 Task: In the Contact  AudreyDavis70@lohud.com, Log Email with description: 'Sent an email with a proposal to a potential buyer.'; Add date: '2 August, 2023', attach the document: Project_plan.docx. Logged in from softage.10@softage.net
Action: Mouse moved to (76, 67)
Screenshot: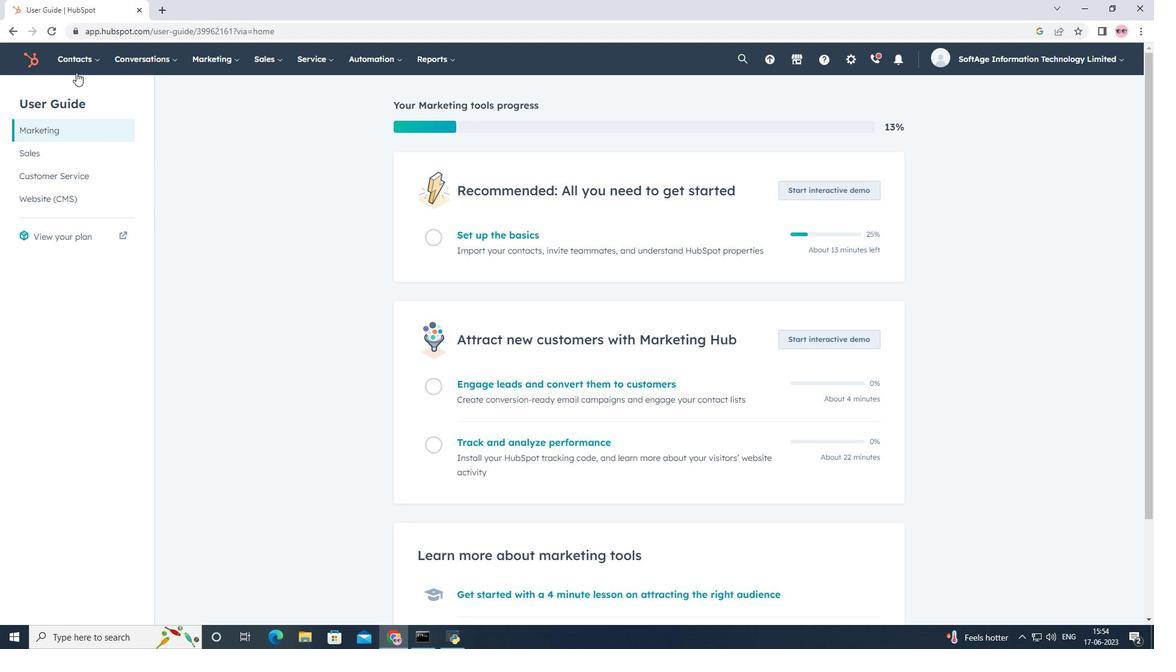 
Action: Mouse pressed left at (76, 67)
Screenshot: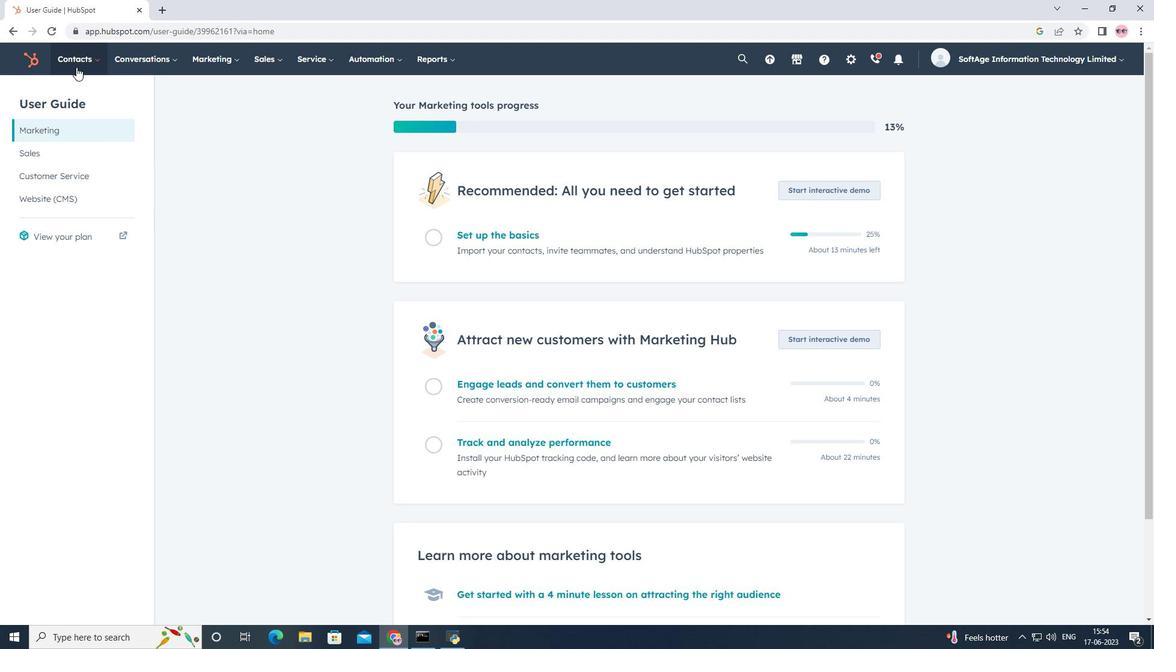 
Action: Mouse moved to (97, 94)
Screenshot: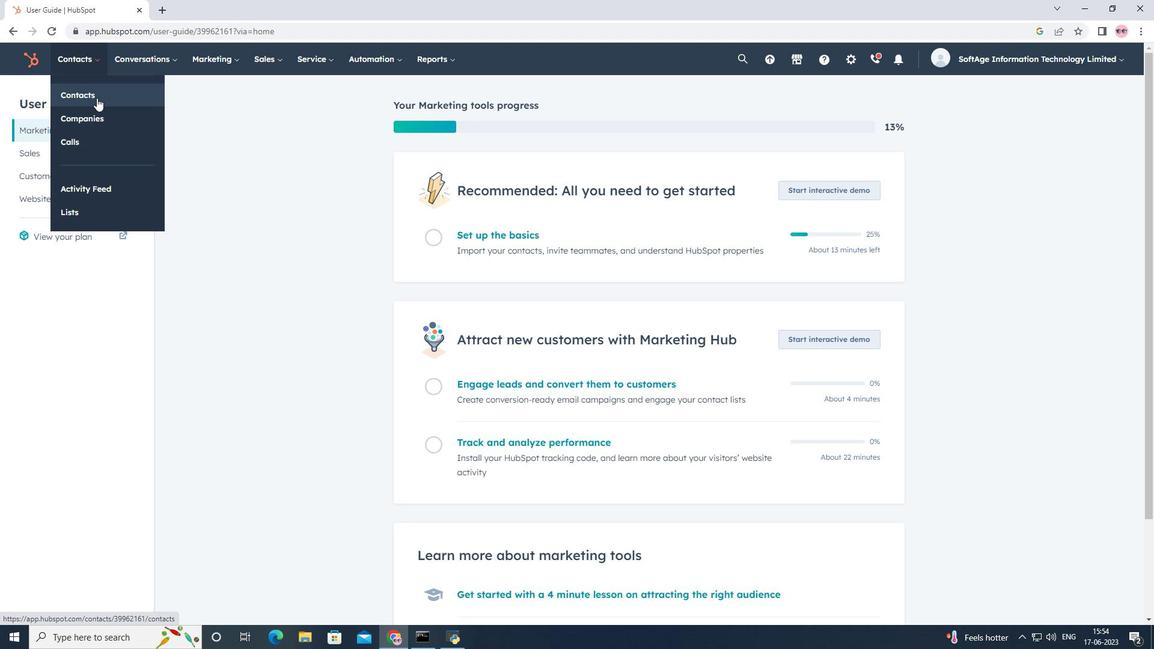 
Action: Mouse pressed left at (97, 94)
Screenshot: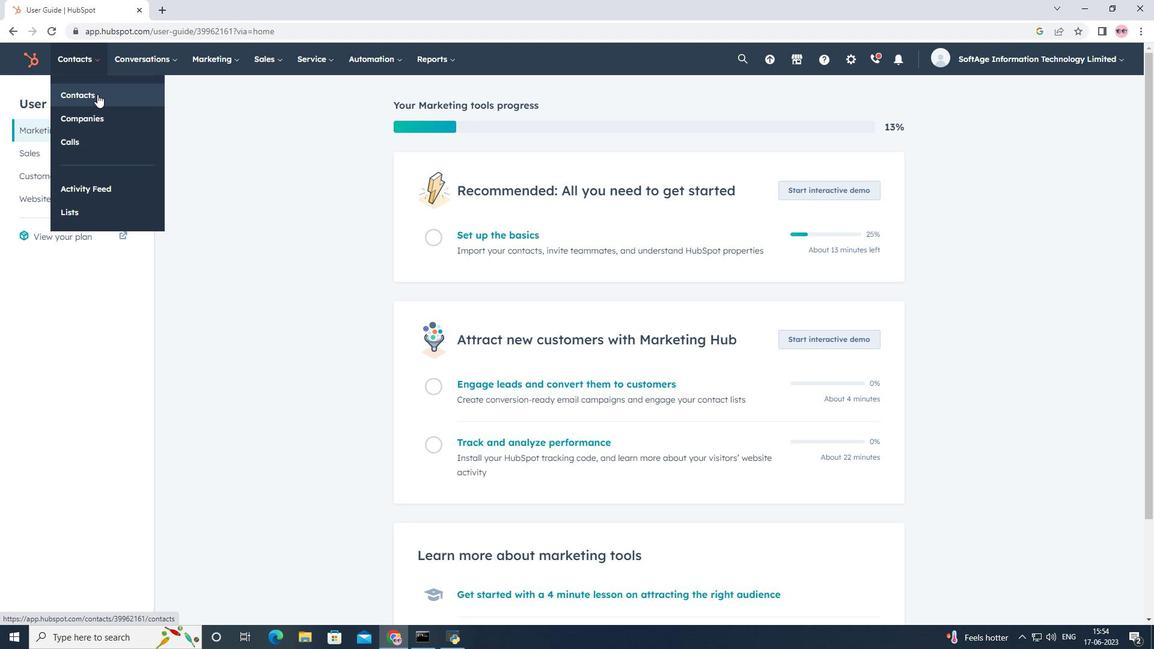
Action: Mouse moved to (100, 197)
Screenshot: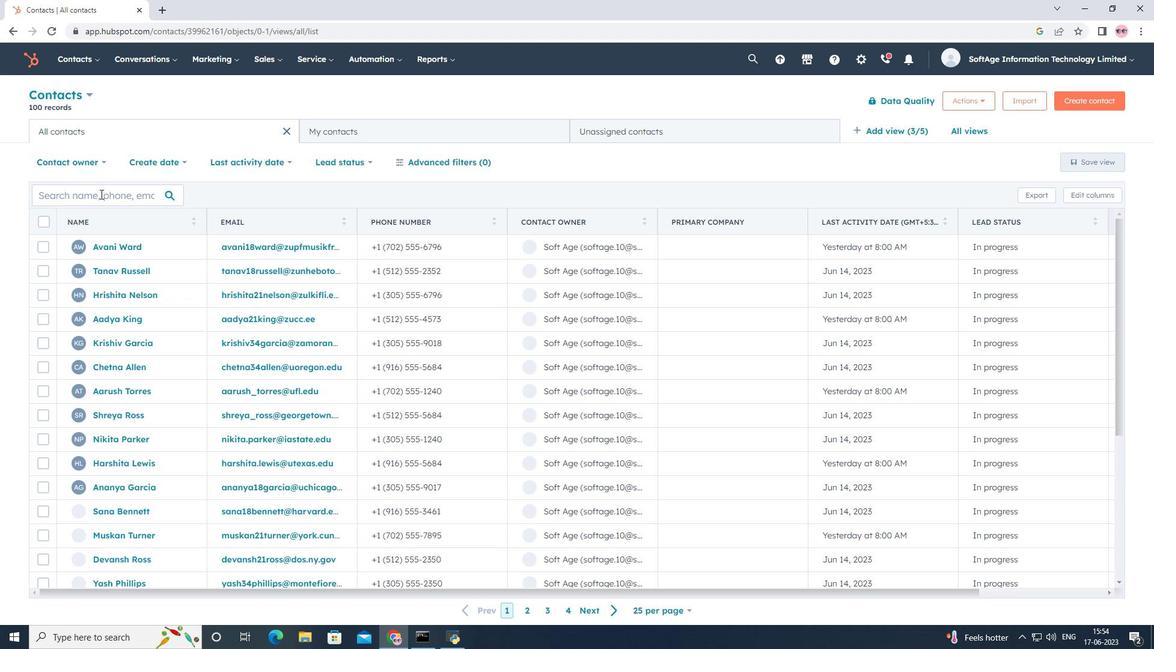 
Action: Mouse pressed left at (100, 197)
Screenshot: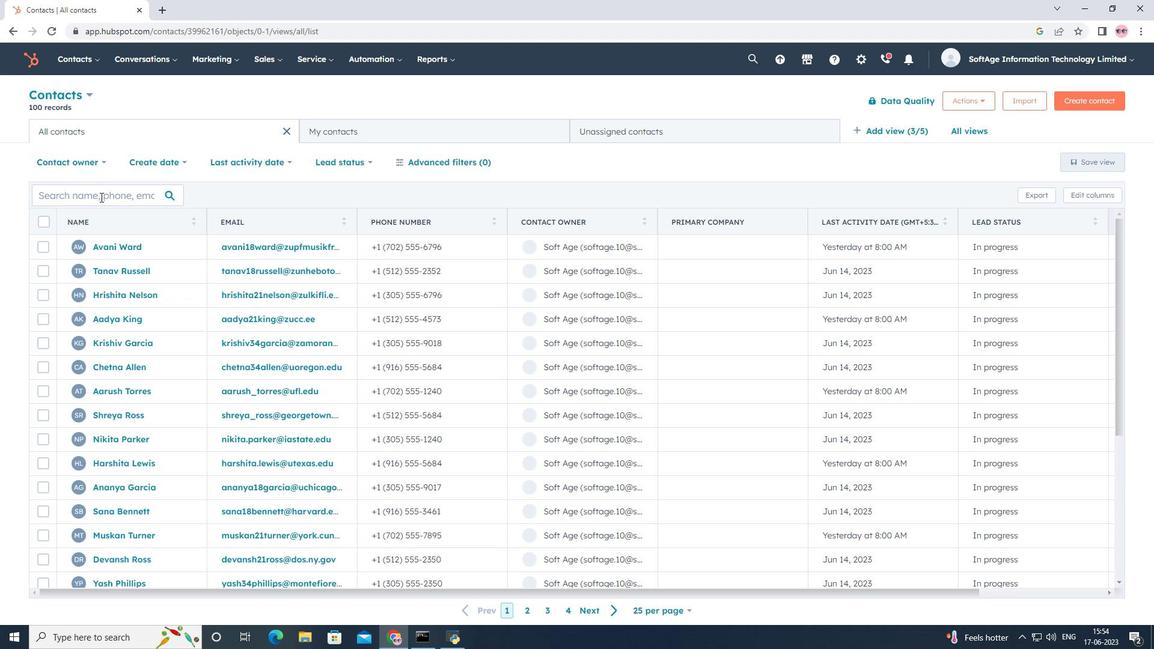
Action: Key pressed <Key.shift>Audrey<Key.shift>Davis70<Key.shift>@lohud.com
Screenshot: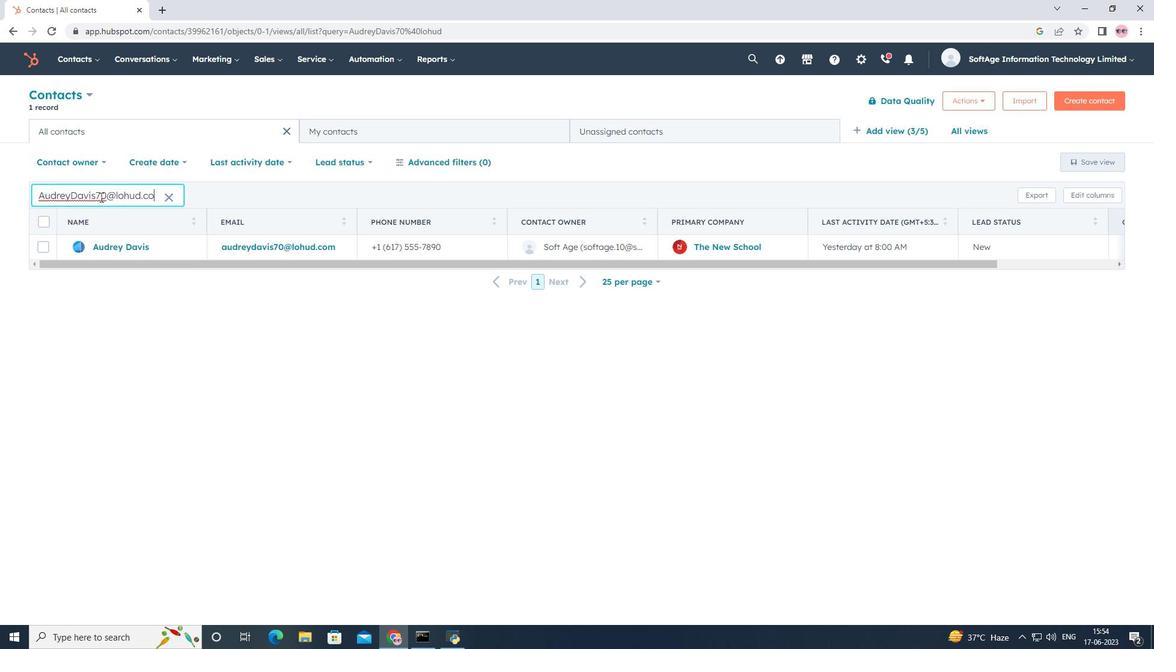 
Action: Mouse moved to (116, 250)
Screenshot: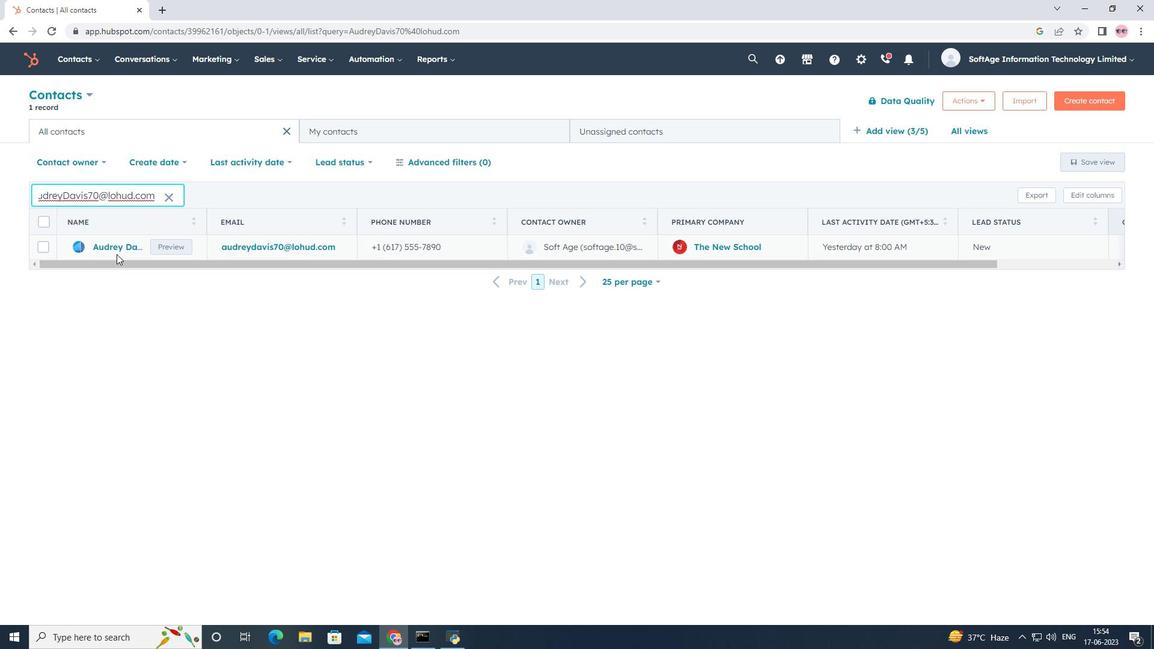 
Action: Mouse pressed left at (116, 250)
Screenshot: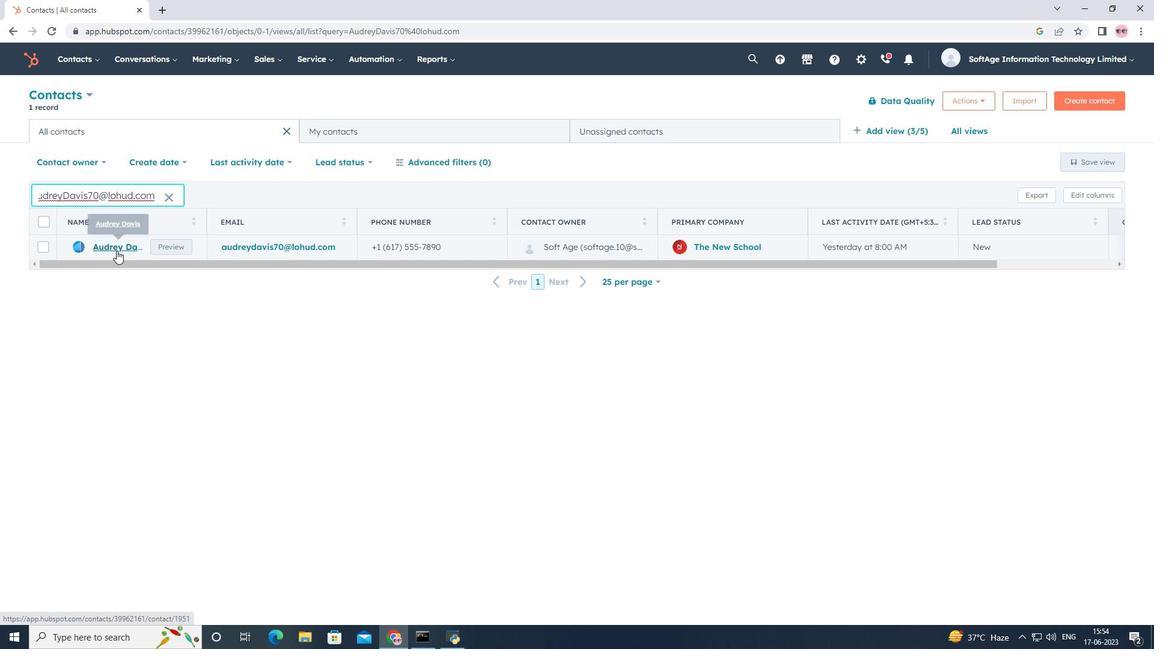 
Action: Mouse moved to (239, 200)
Screenshot: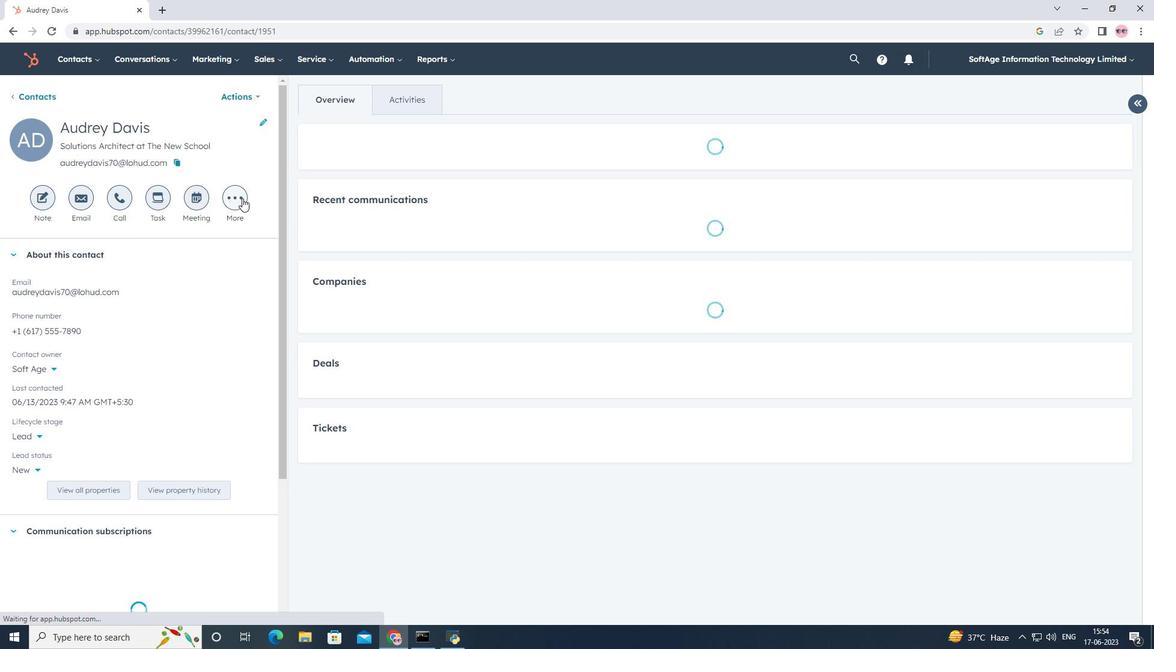 
Action: Mouse pressed left at (239, 200)
Screenshot: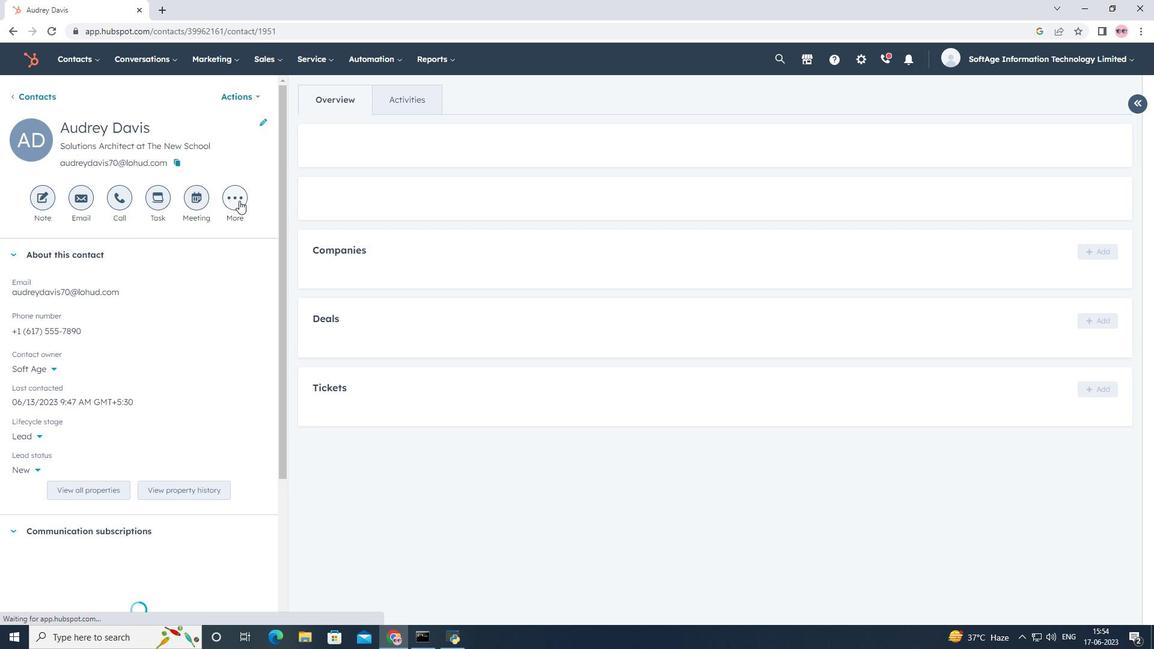 
Action: Mouse moved to (230, 348)
Screenshot: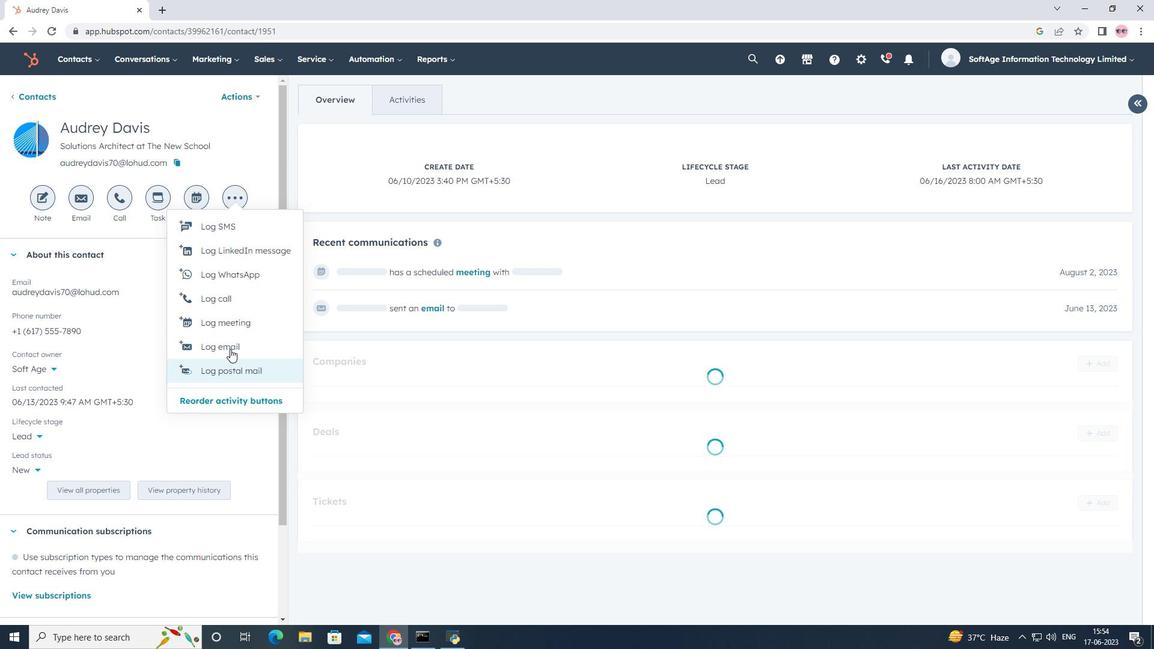 
Action: Mouse pressed left at (230, 348)
Screenshot: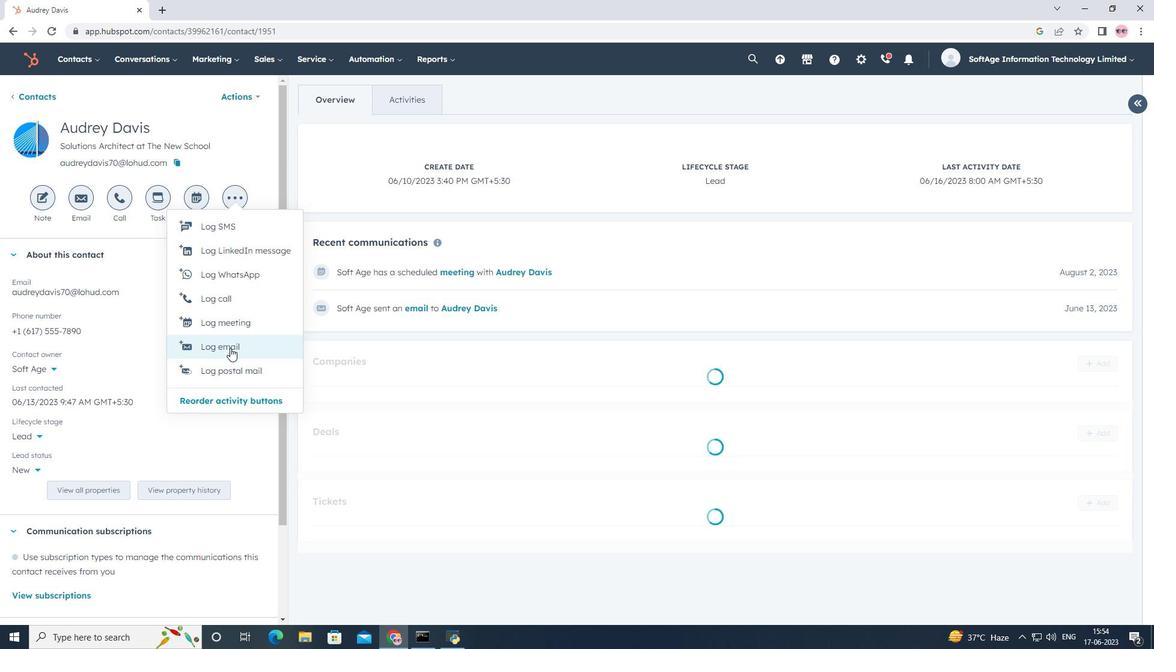 
Action: Mouse moved to (736, 465)
Screenshot: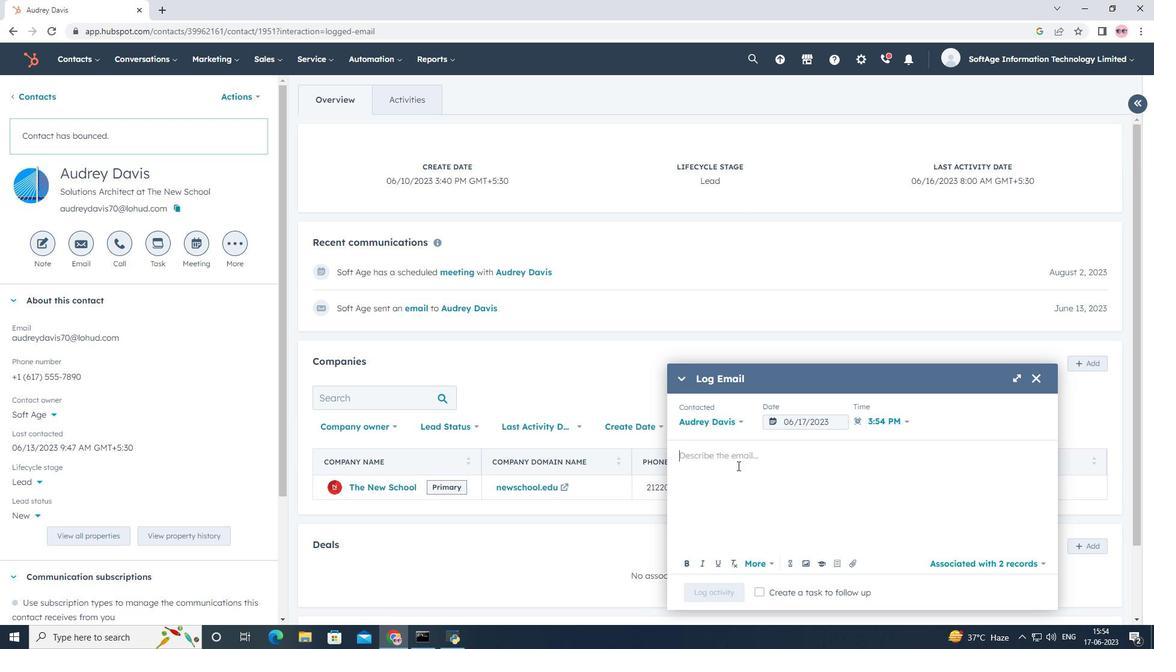 
Action: Mouse pressed left at (736, 465)
Screenshot: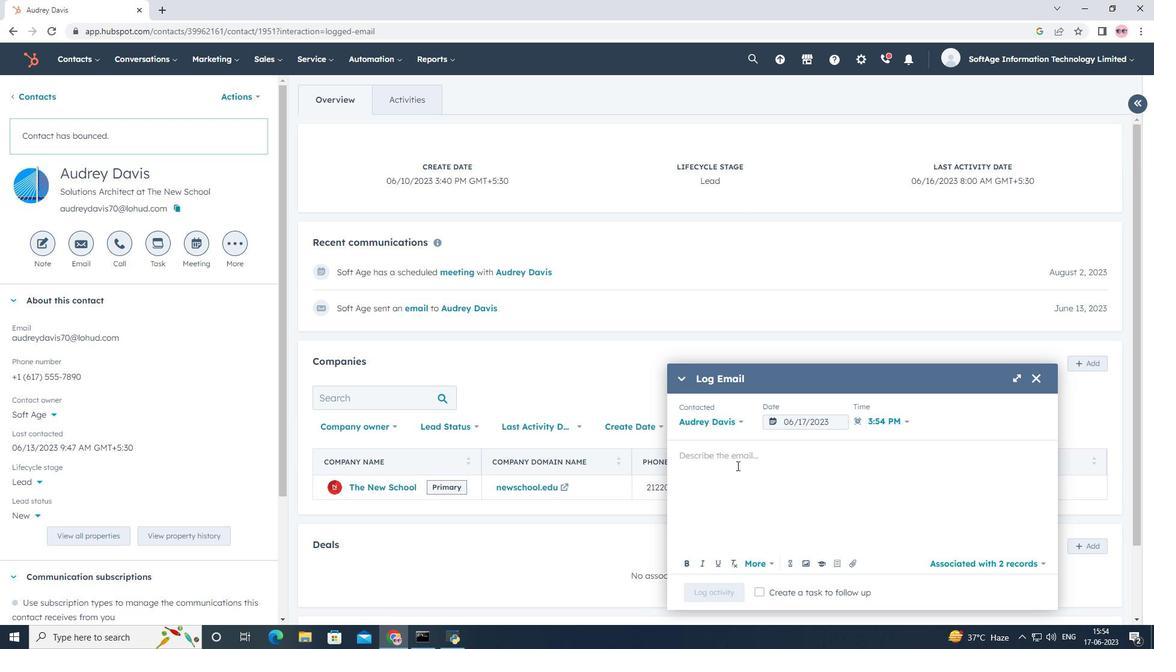 
Action: Key pressed <Key.shift>Sent<Key.space>an<Key.space><Key.shift>email<Key.space>with<Key.space>a<Key.space>proposal<Key.space>to<Key.space>a<Key.space>potential<Key.space>buyer.
Screenshot: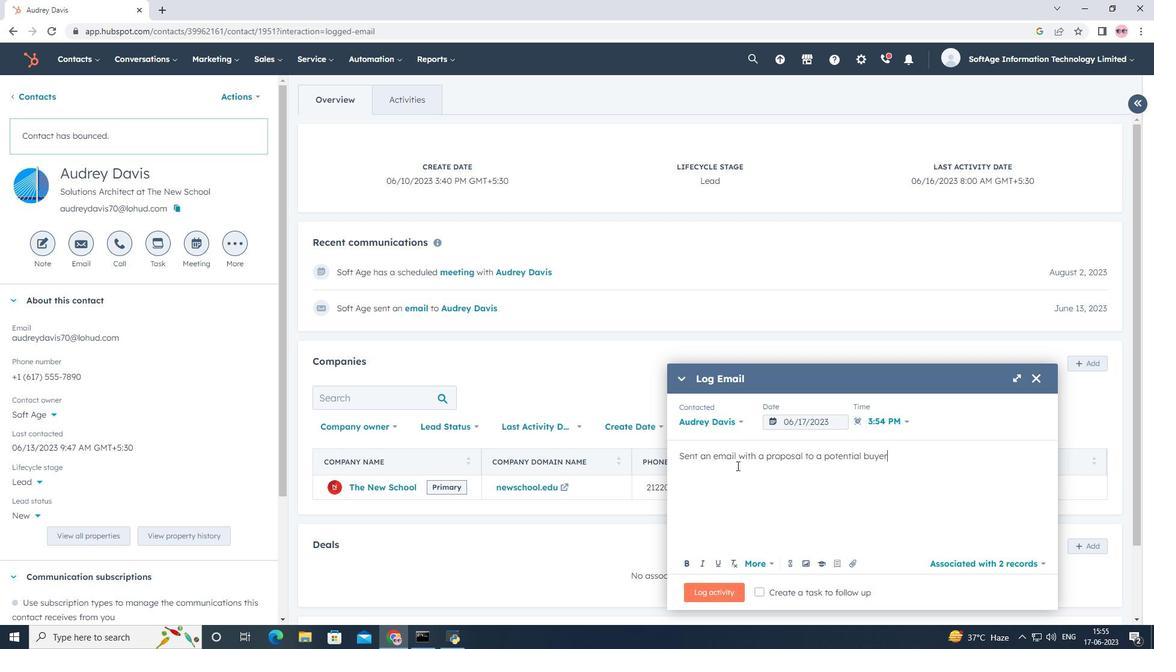 
Action: Mouse moved to (797, 421)
Screenshot: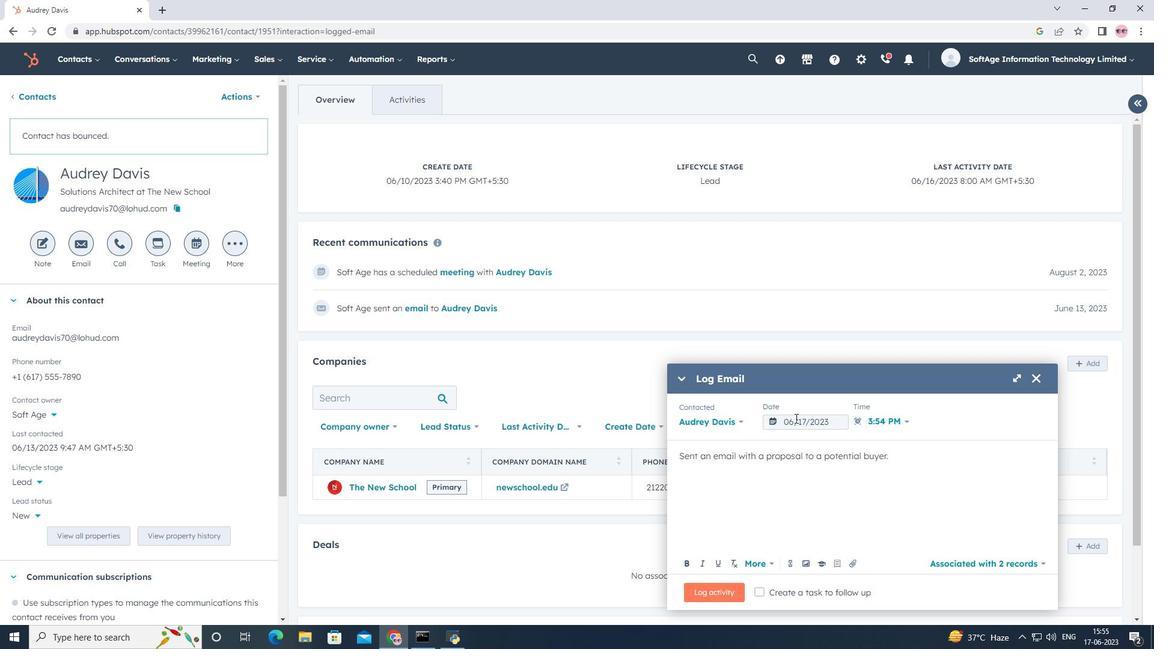 
Action: Mouse pressed left at (797, 421)
Screenshot: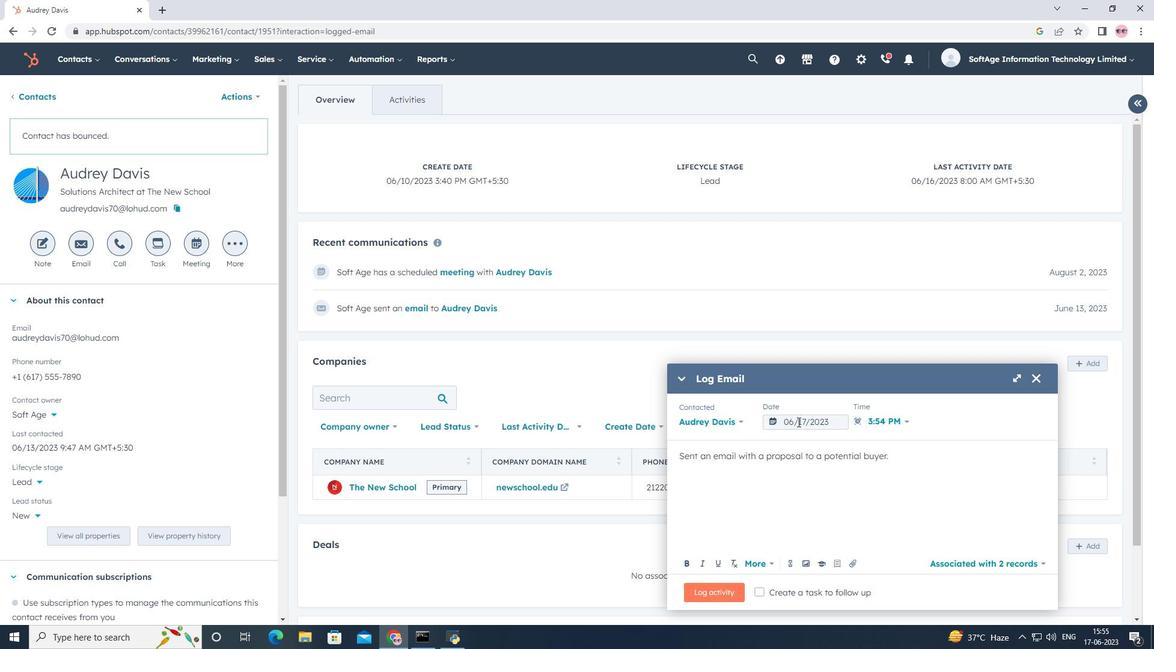 
Action: Mouse moved to (926, 227)
Screenshot: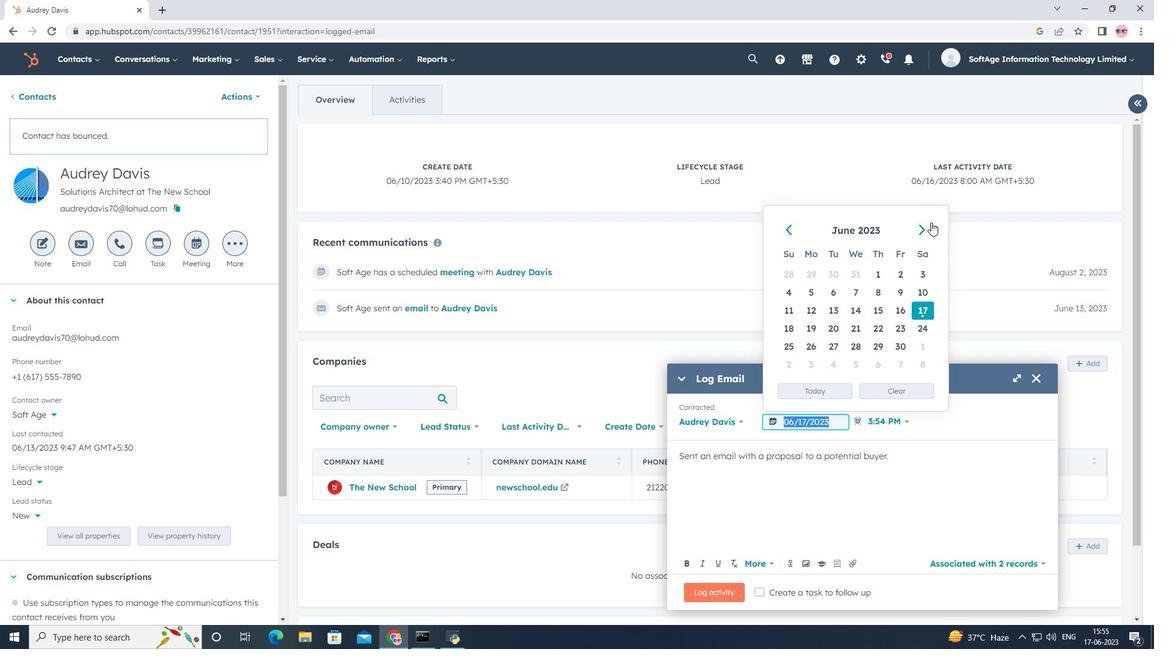 
Action: Mouse pressed left at (926, 227)
Screenshot: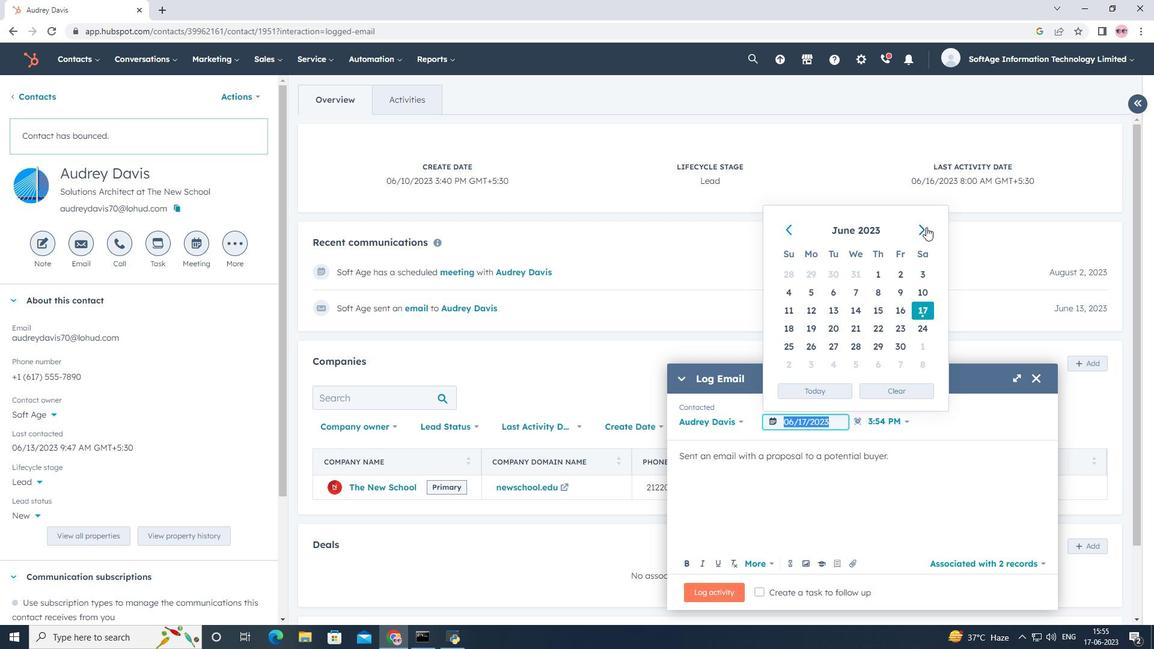 
Action: Mouse pressed left at (926, 227)
Screenshot: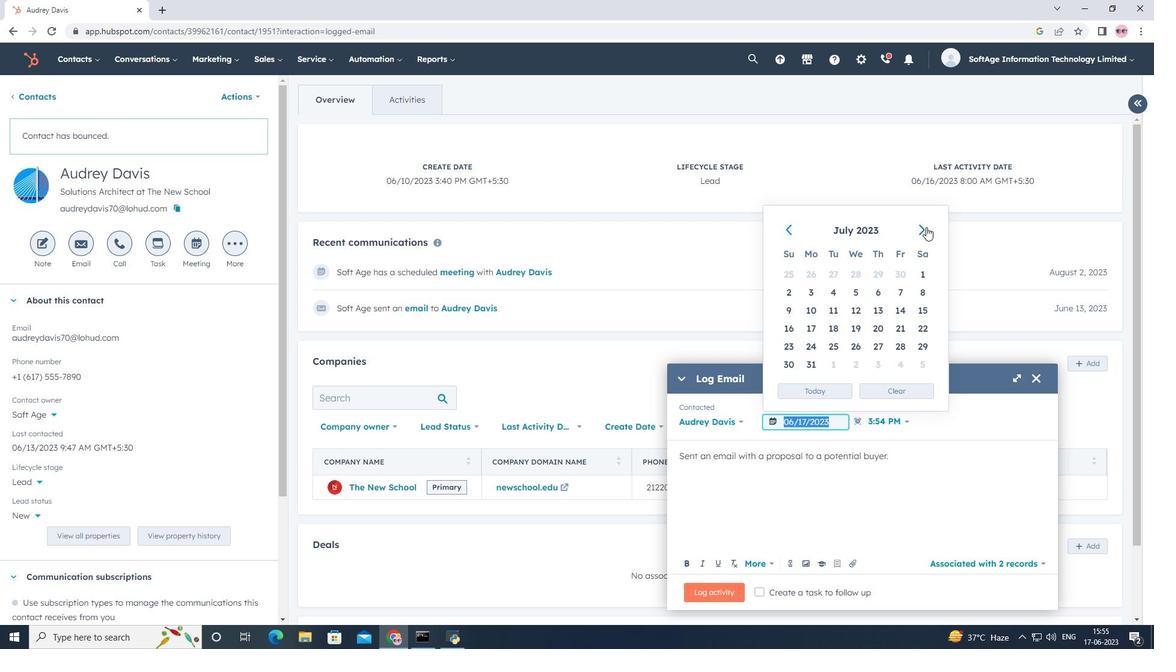 
Action: Mouse moved to (857, 274)
Screenshot: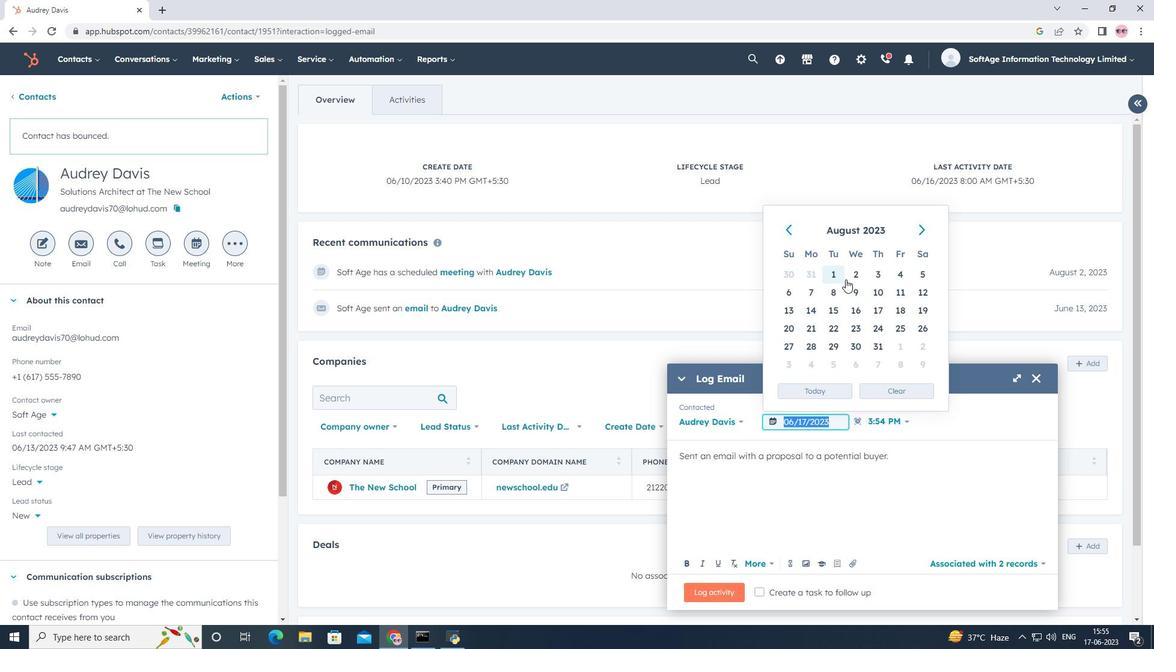 
Action: Mouse pressed left at (857, 274)
Screenshot: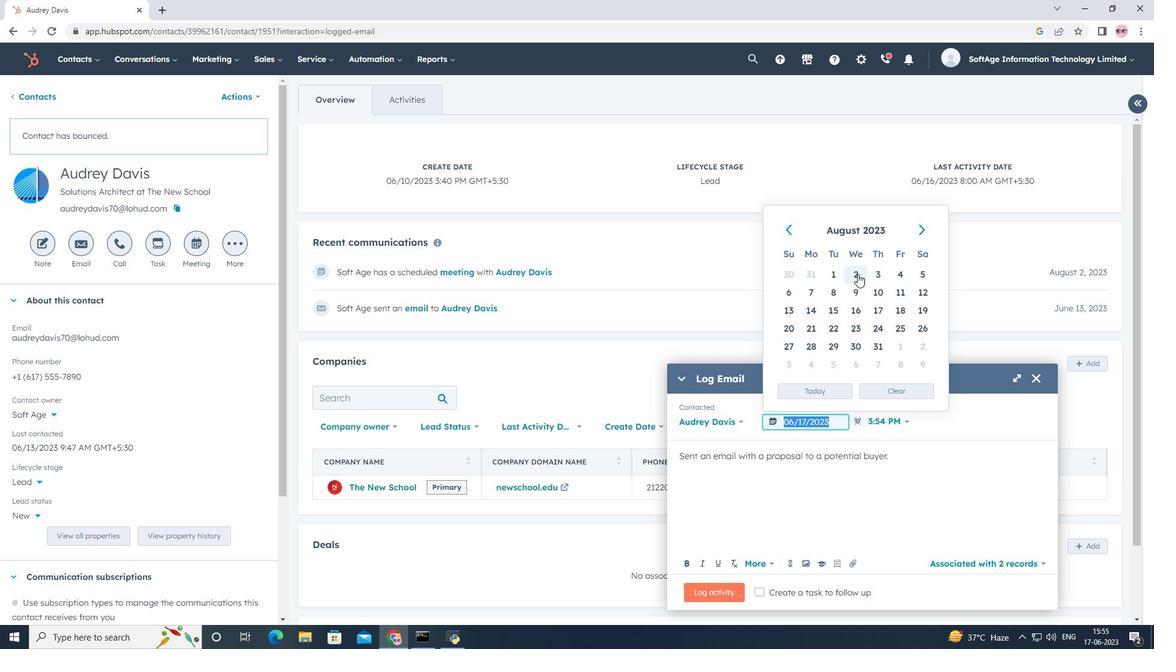 
Action: Mouse moved to (849, 562)
Screenshot: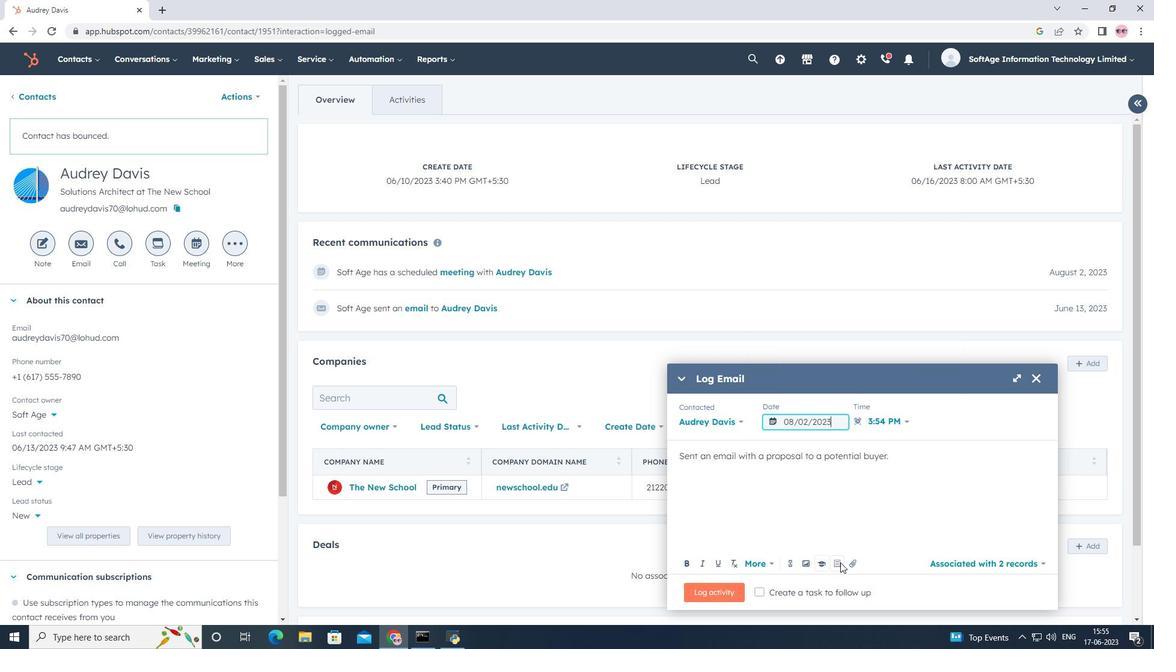 
Action: Mouse pressed left at (849, 562)
Screenshot: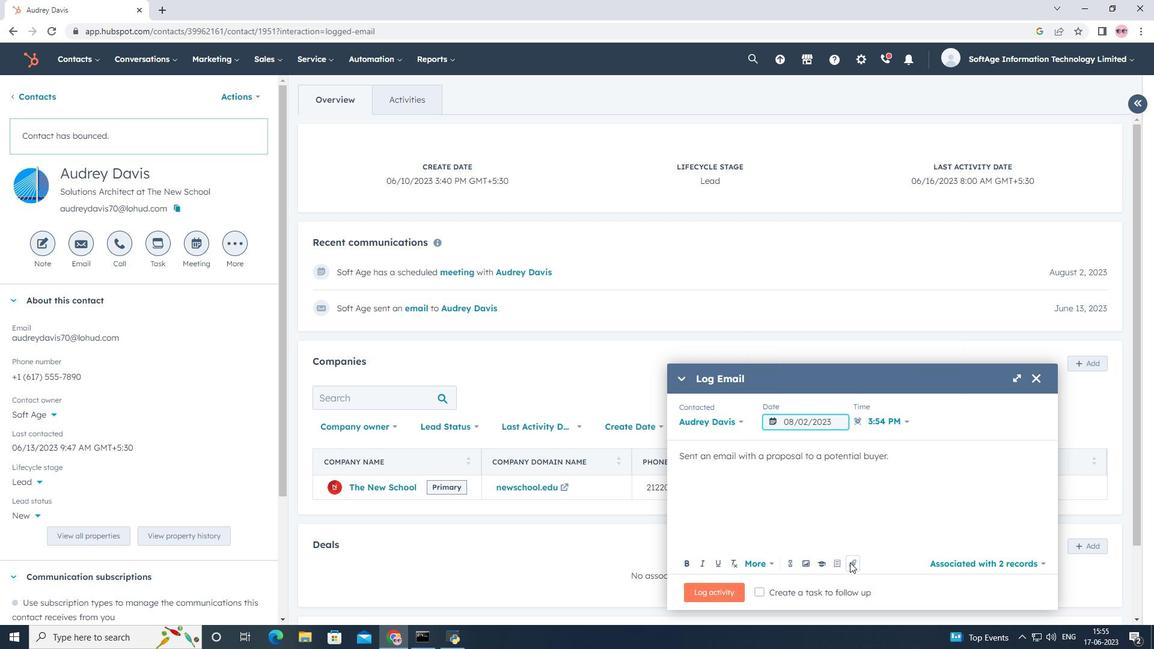 
Action: Mouse moved to (851, 533)
Screenshot: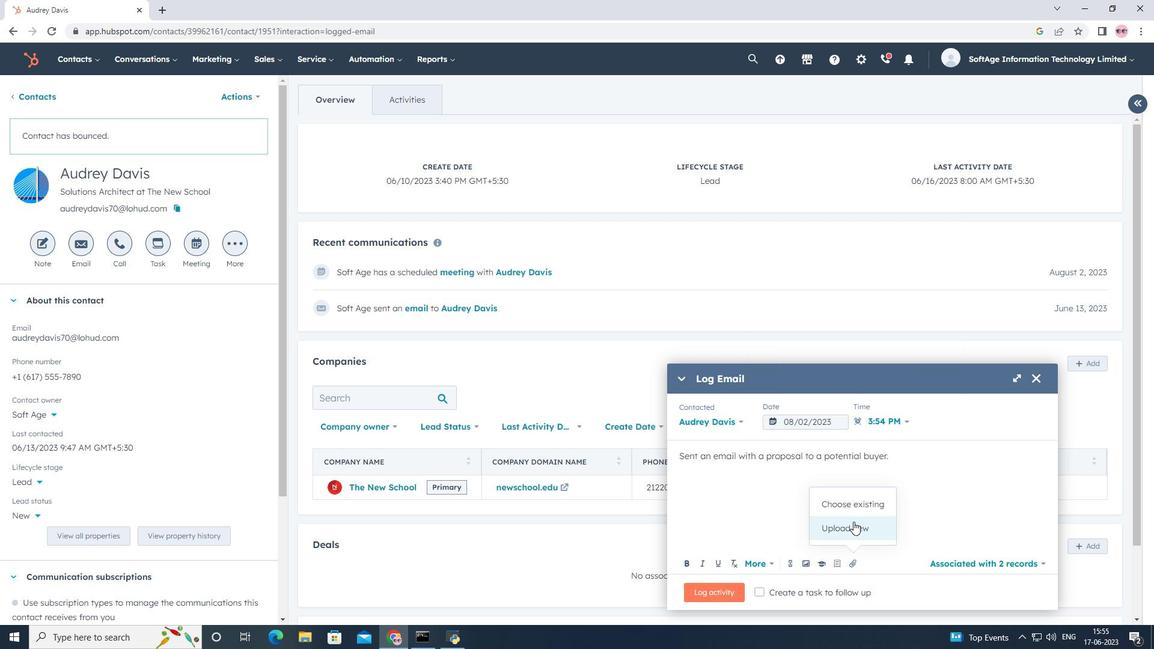 
Action: Mouse pressed left at (851, 533)
Screenshot: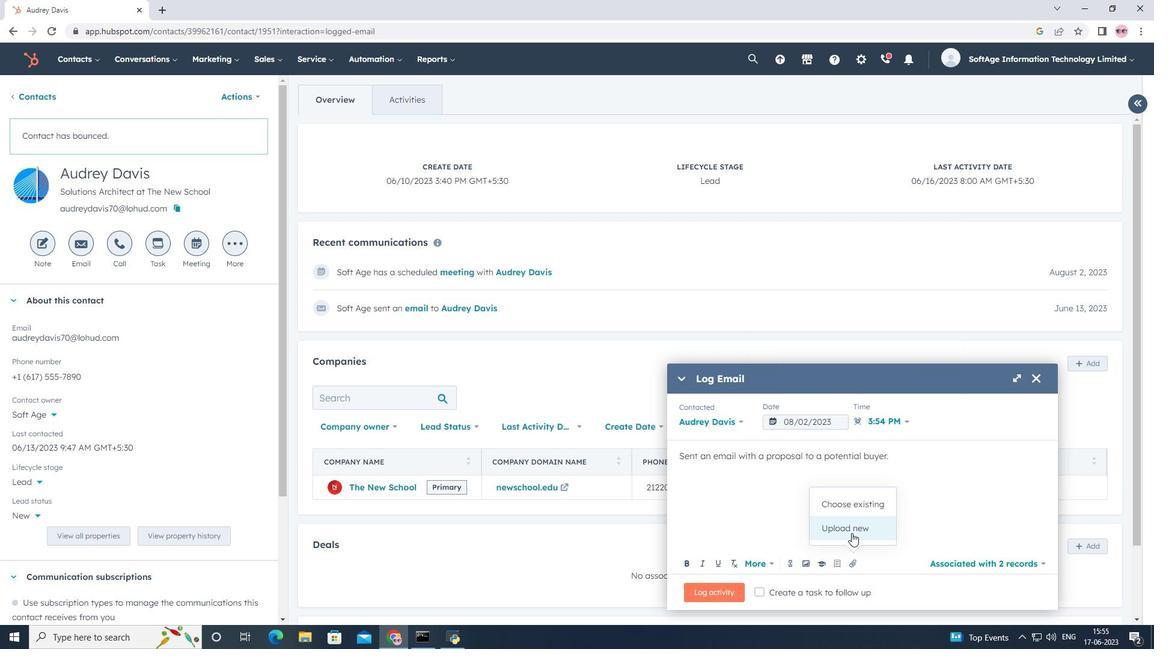 
Action: Mouse moved to (159, 88)
Screenshot: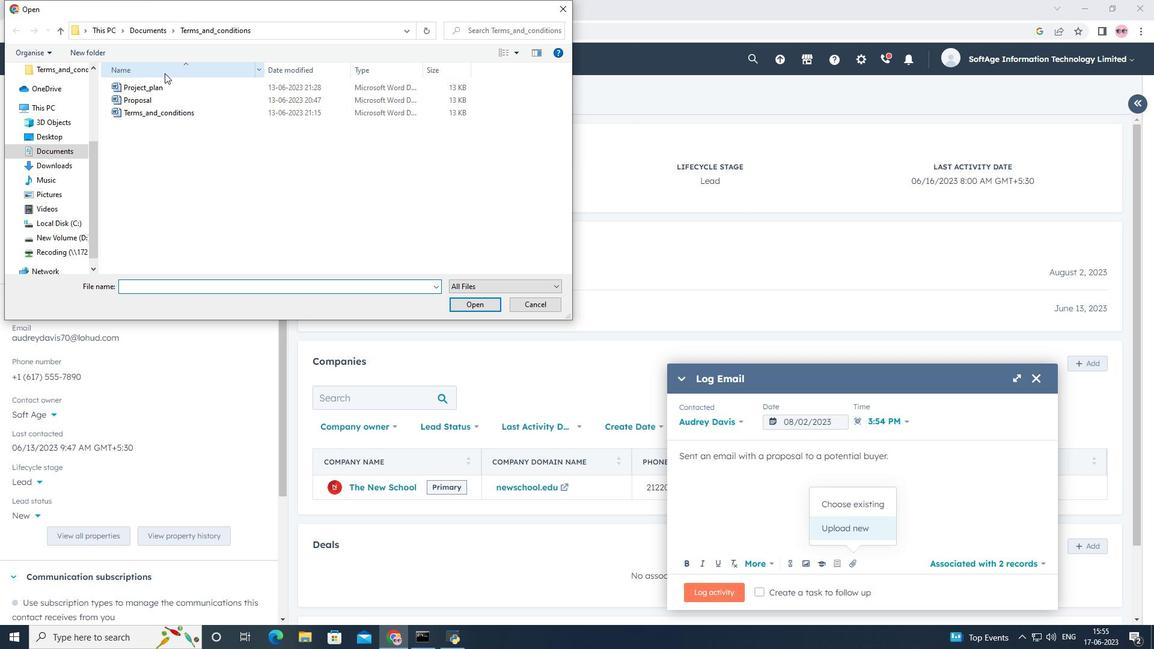 
Action: Mouse pressed left at (159, 88)
Screenshot: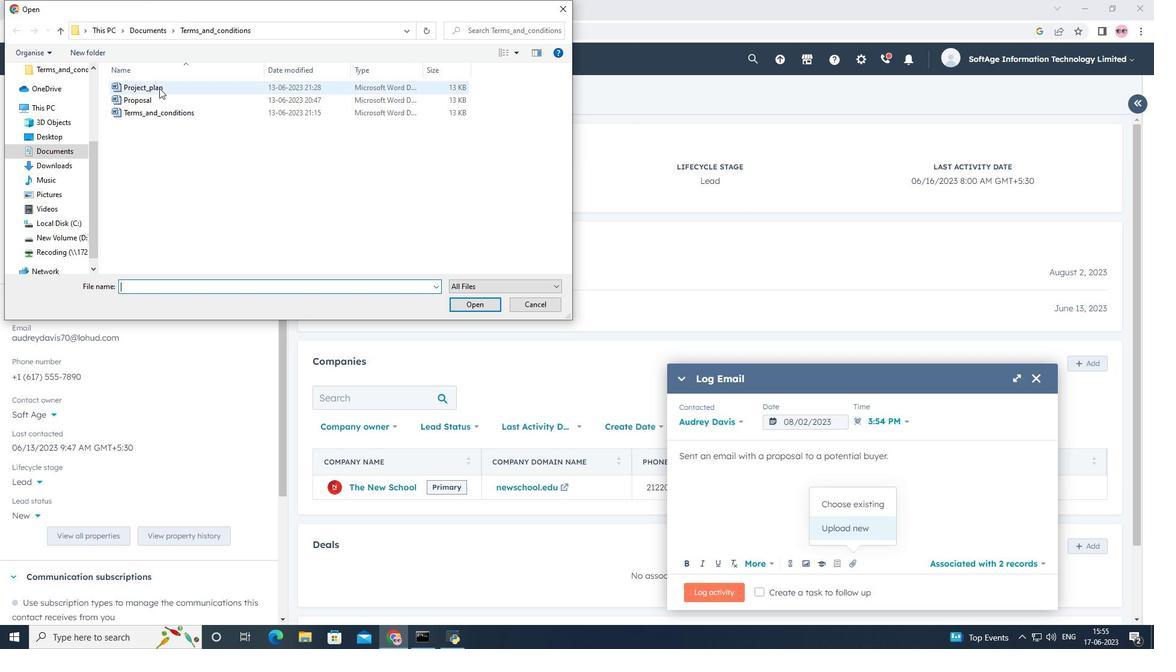 
Action: Mouse moved to (483, 306)
Screenshot: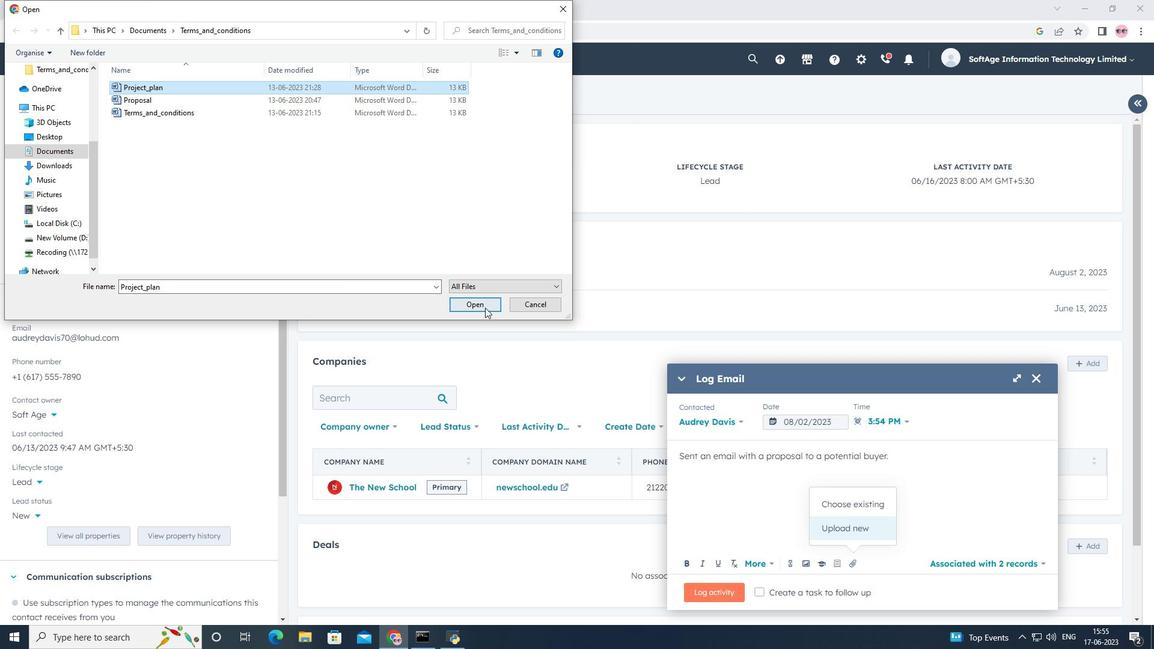 
Action: Mouse pressed left at (483, 306)
Screenshot: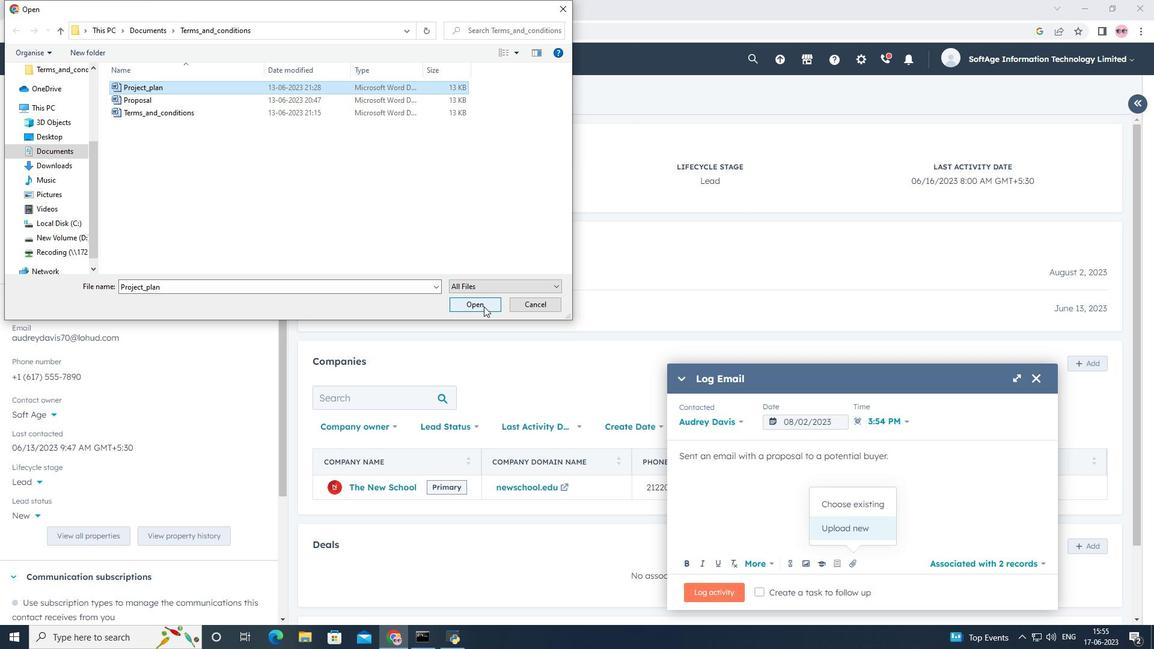 
Action: Mouse moved to (701, 596)
Screenshot: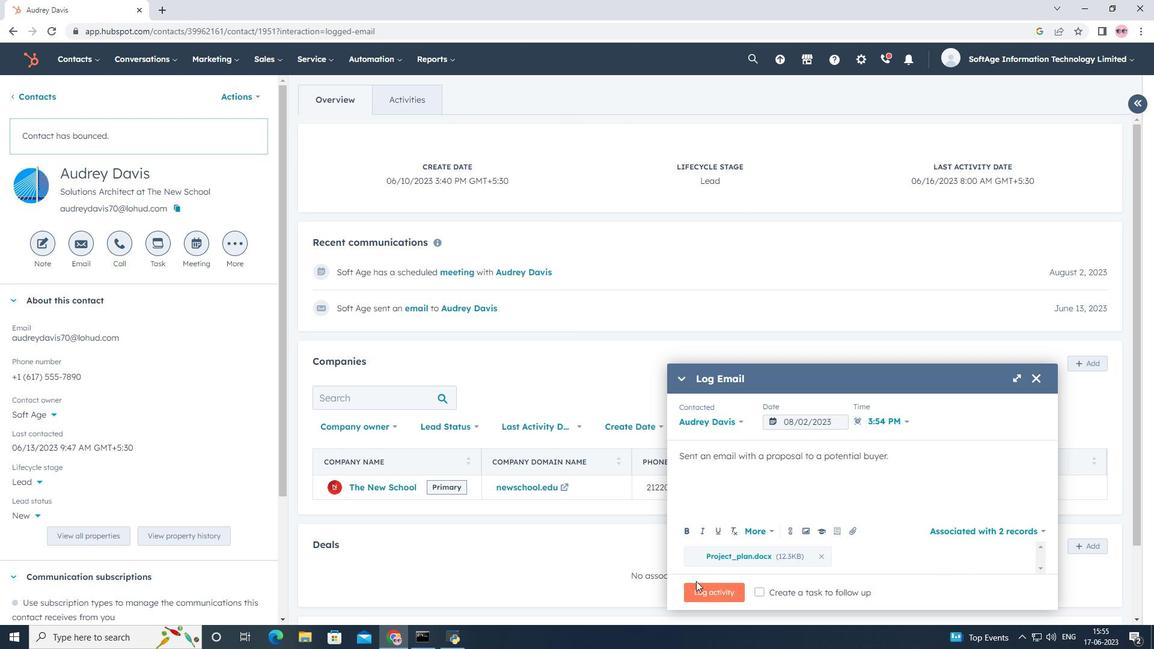
Action: Mouse pressed left at (701, 596)
Screenshot: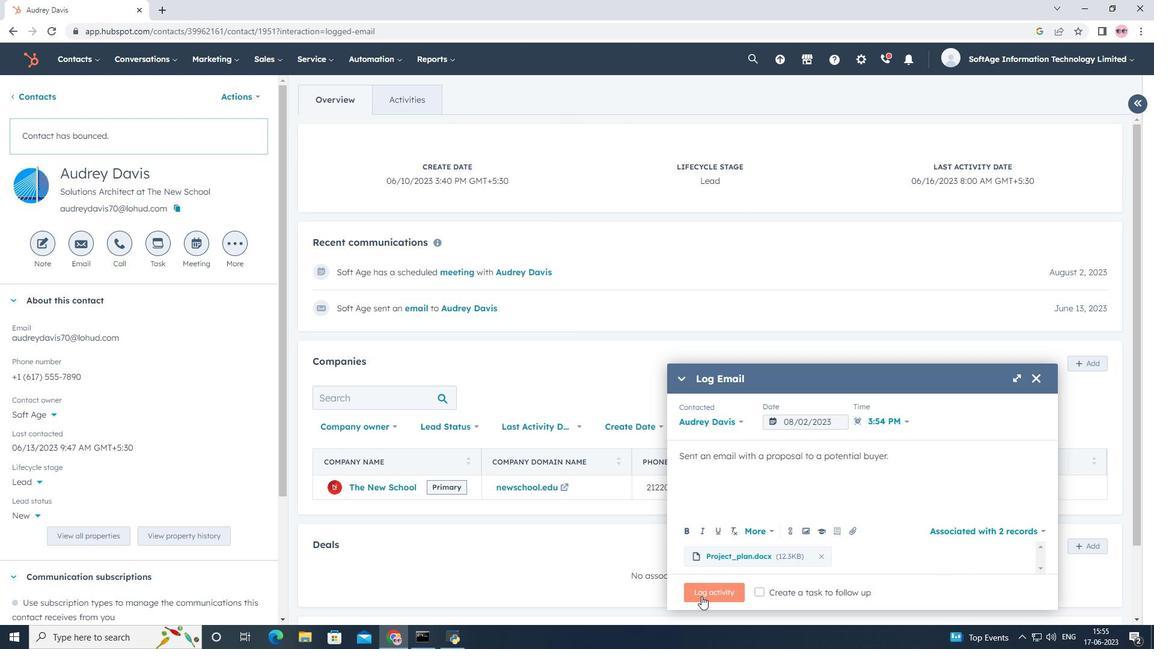
Action: Mouse moved to (691, 601)
Screenshot: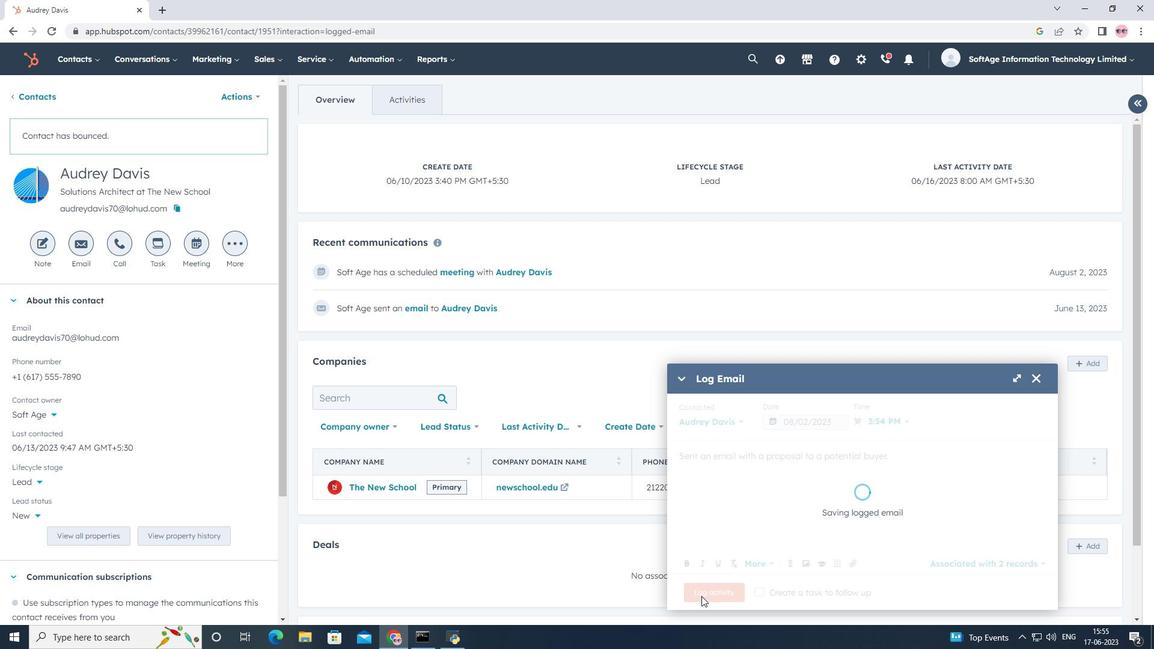 
